 Task: Check the sale-to-list ratio of recessed lighting in the last 3 years.
Action: Mouse moved to (807, 181)
Screenshot: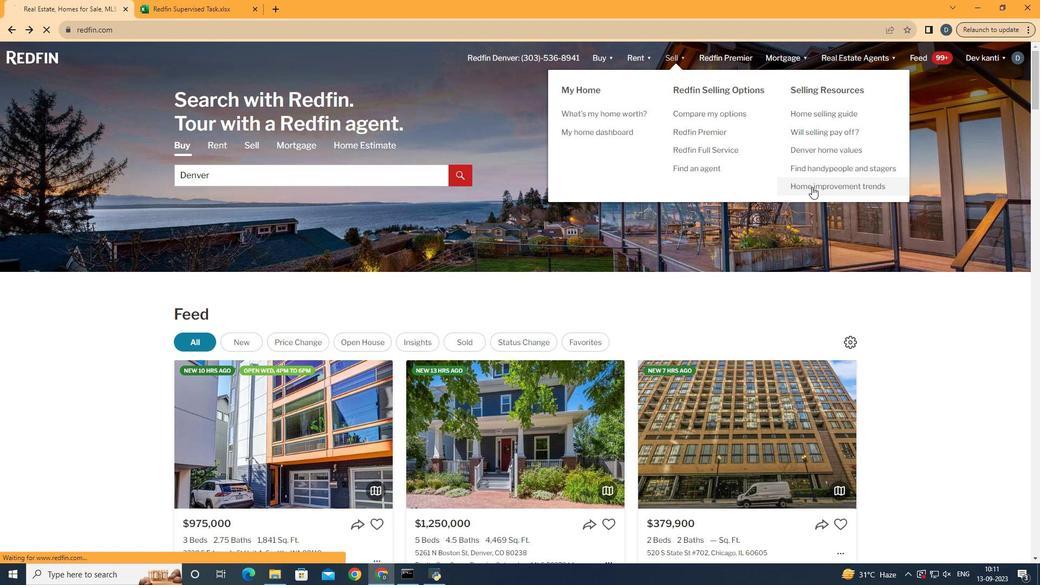 
Action: Mouse pressed left at (807, 181)
Screenshot: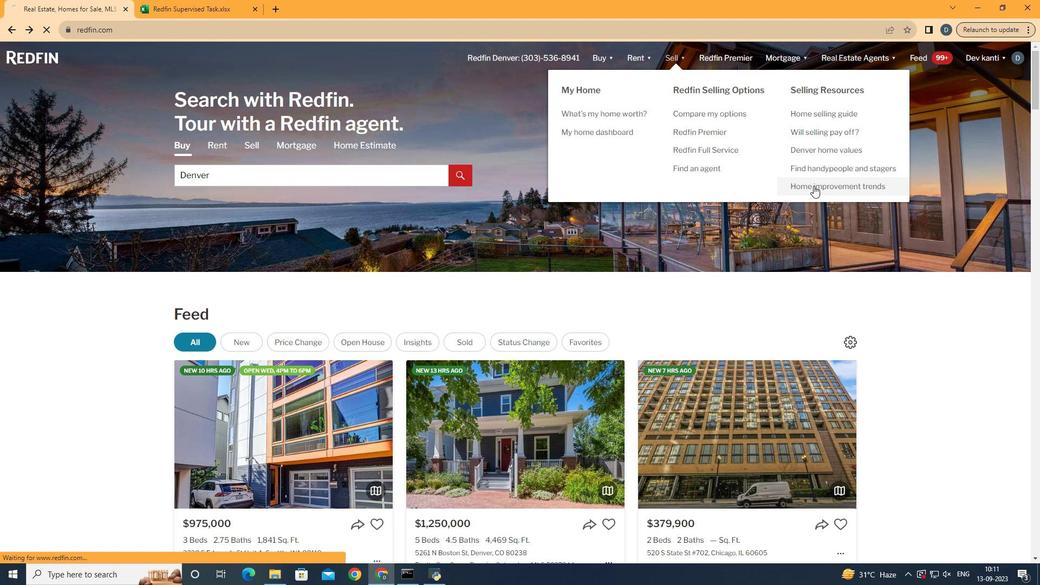 
Action: Mouse moved to (259, 200)
Screenshot: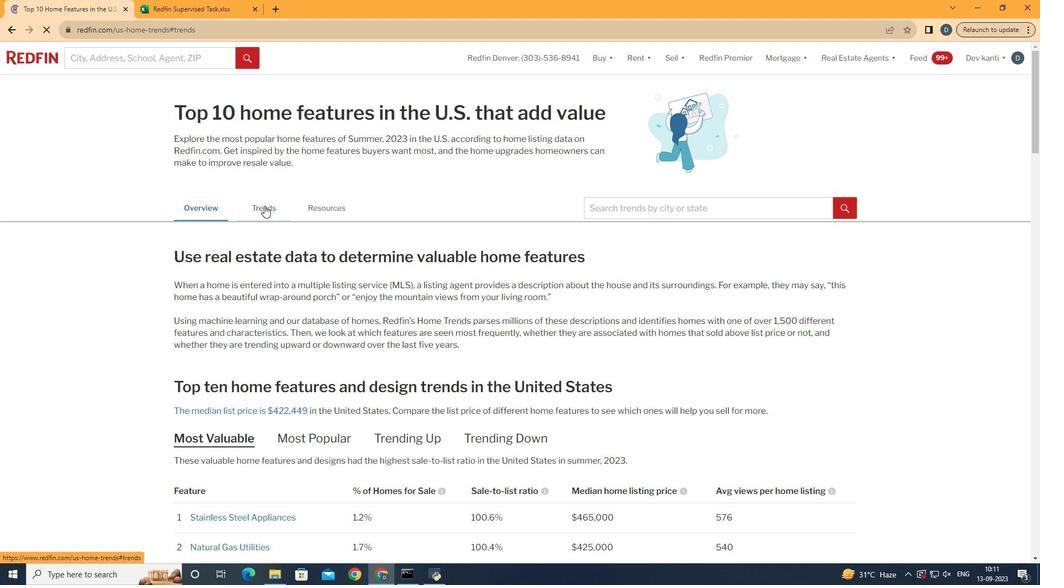 
Action: Mouse pressed left at (259, 200)
Screenshot: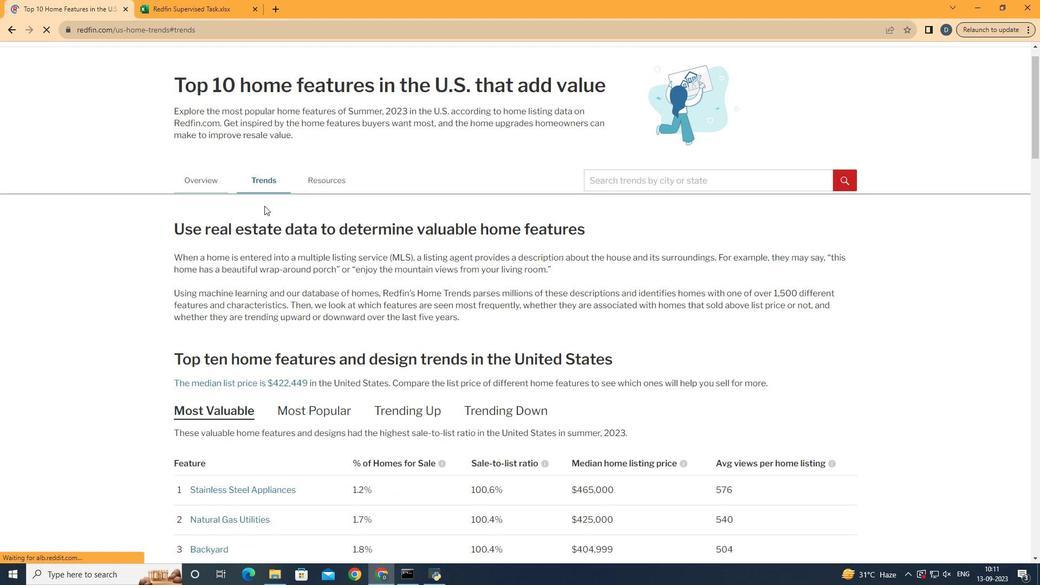 
Action: Mouse moved to (320, 375)
Screenshot: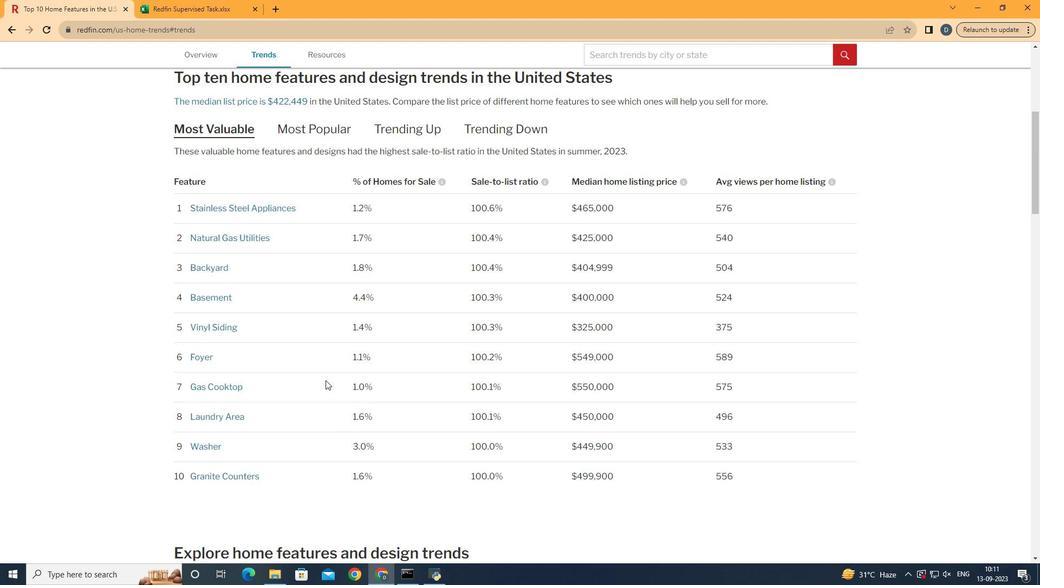 
Action: Mouse scrolled (320, 374) with delta (0, 0)
Screenshot: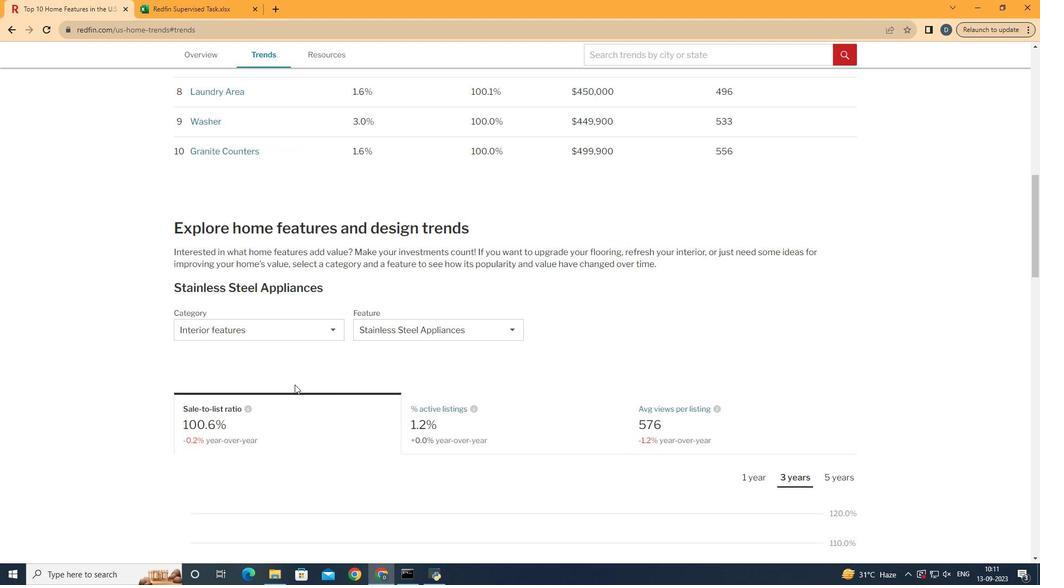 
Action: Mouse scrolled (320, 374) with delta (0, 0)
Screenshot: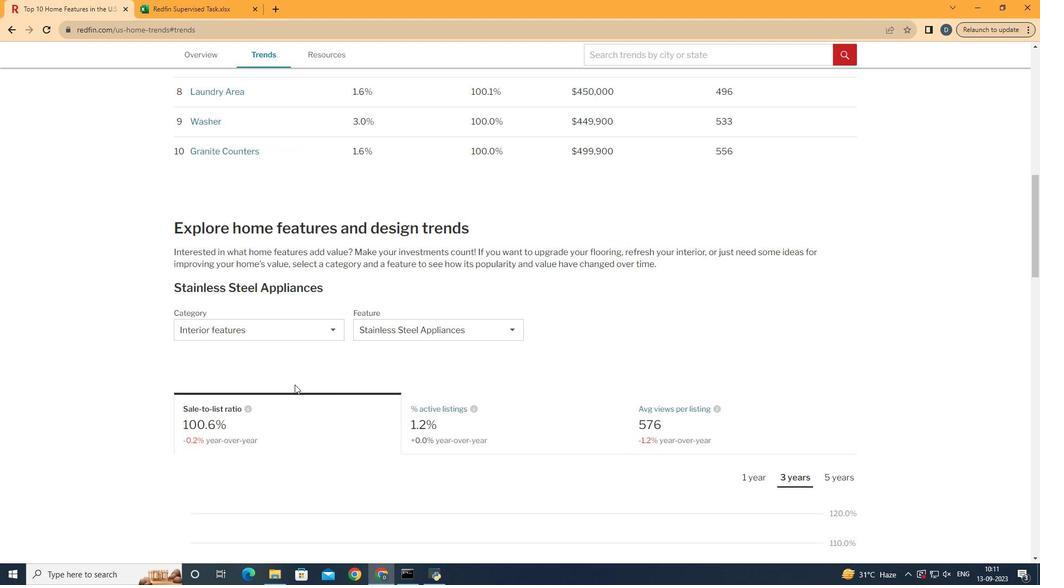 
Action: Mouse scrolled (320, 374) with delta (0, 0)
Screenshot: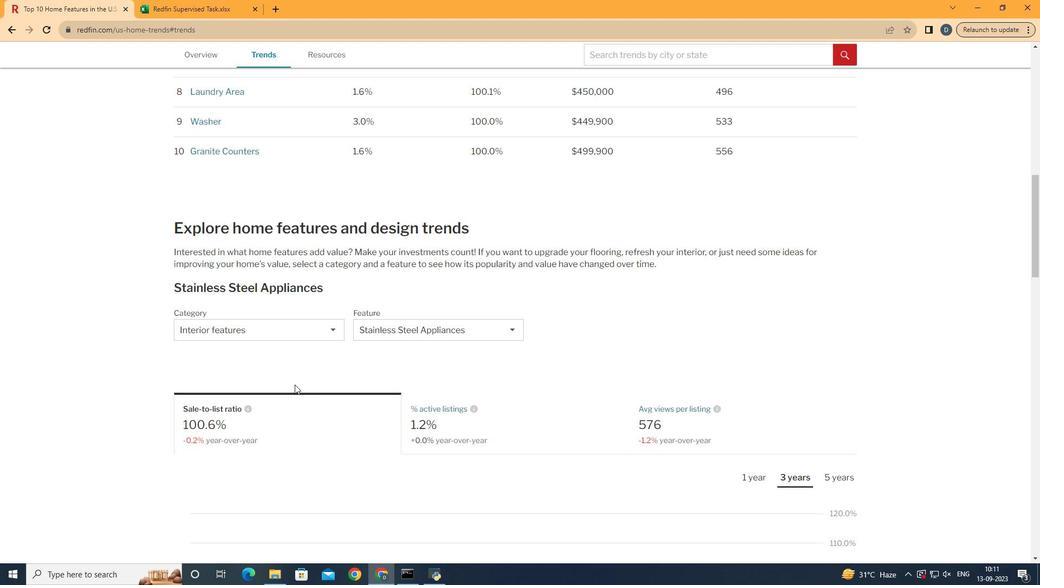 
Action: Mouse scrolled (320, 374) with delta (0, 0)
Screenshot: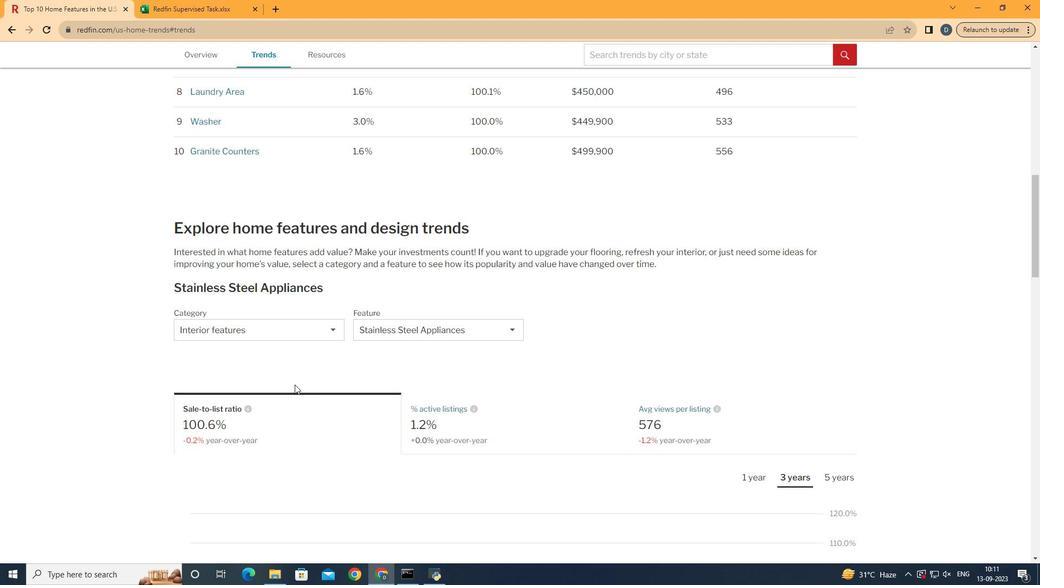 
Action: Mouse scrolled (320, 374) with delta (0, 0)
Screenshot: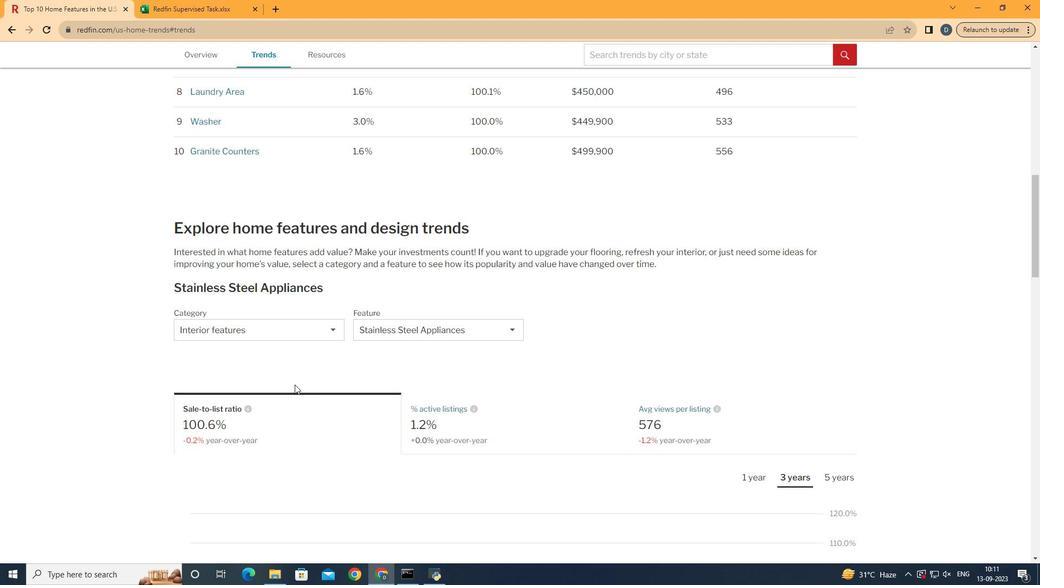 
Action: Mouse scrolled (320, 374) with delta (0, 0)
Screenshot: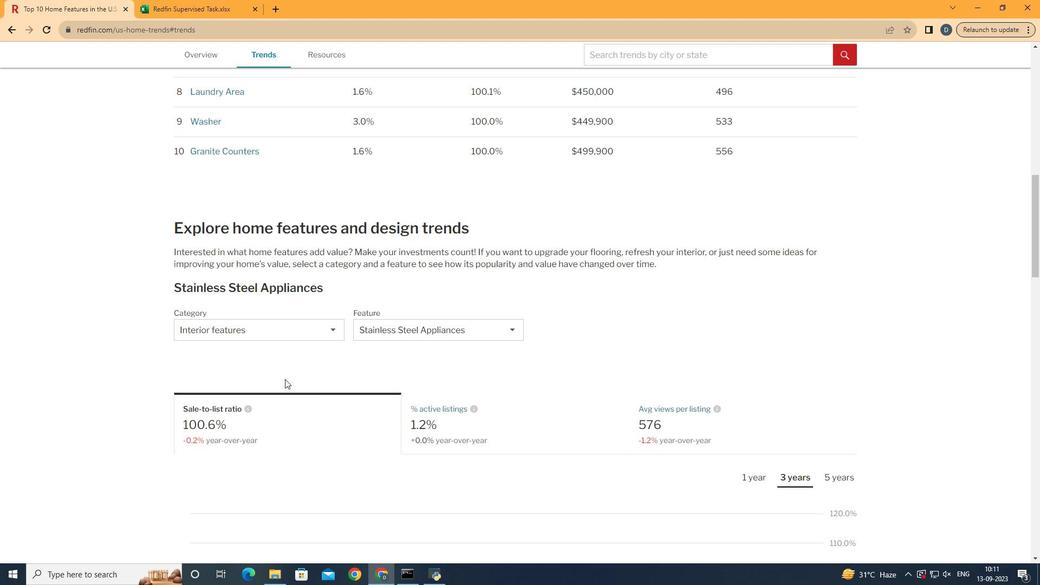 
Action: Mouse moved to (271, 359)
Screenshot: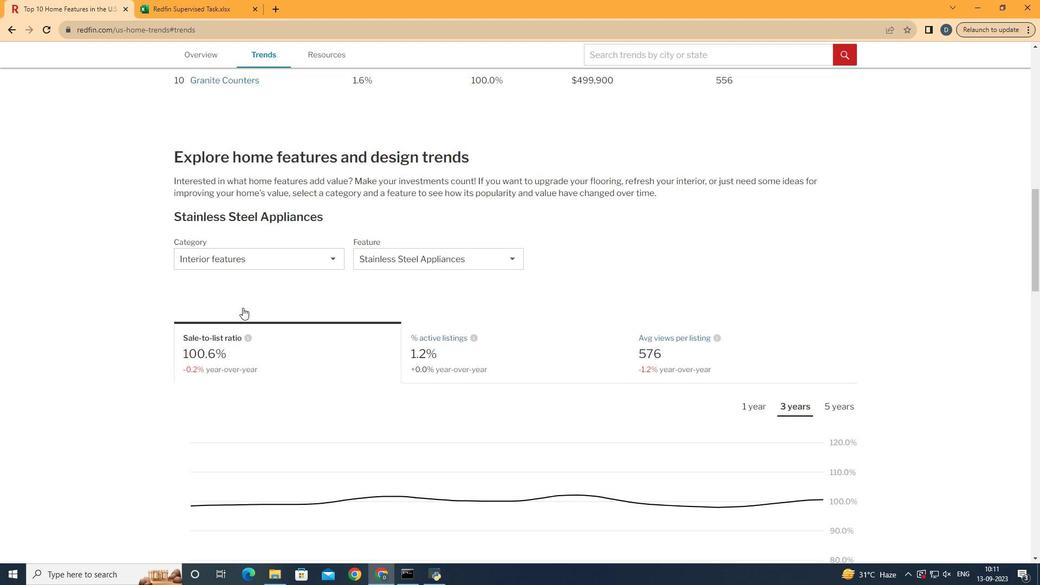 
Action: Mouse scrolled (271, 359) with delta (0, 0)
Screenshot: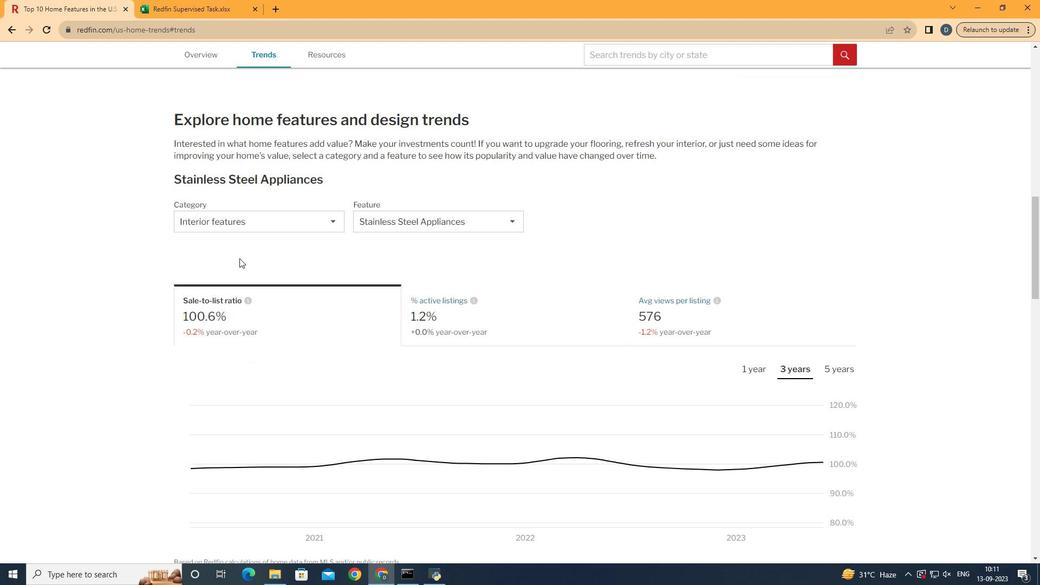 
Action: Mouse scrolled (271, 359) with delta (0, 0)
Screenshot: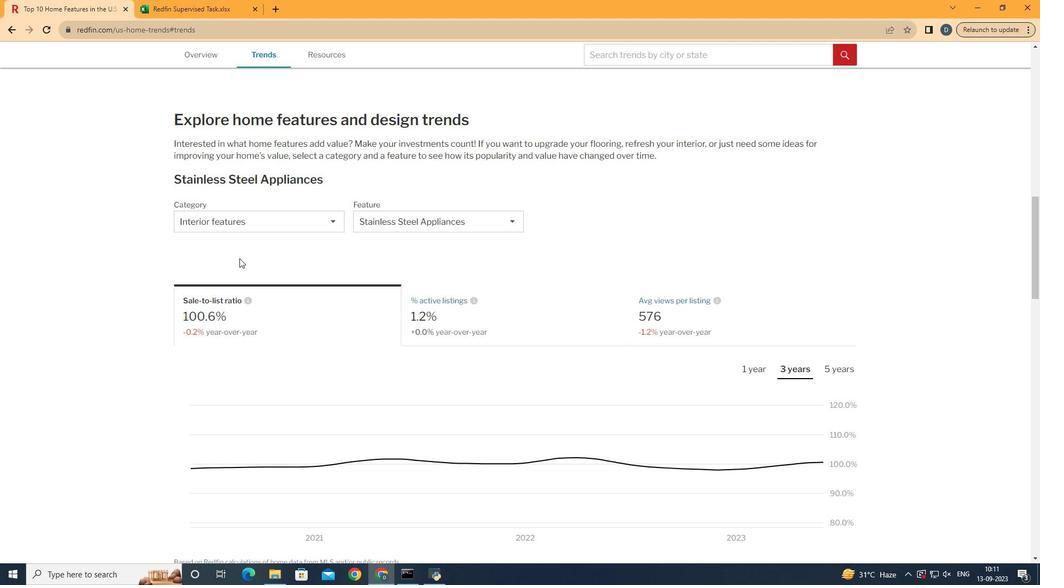 
Action: Mouse moved to (246, 220)
Screenshot: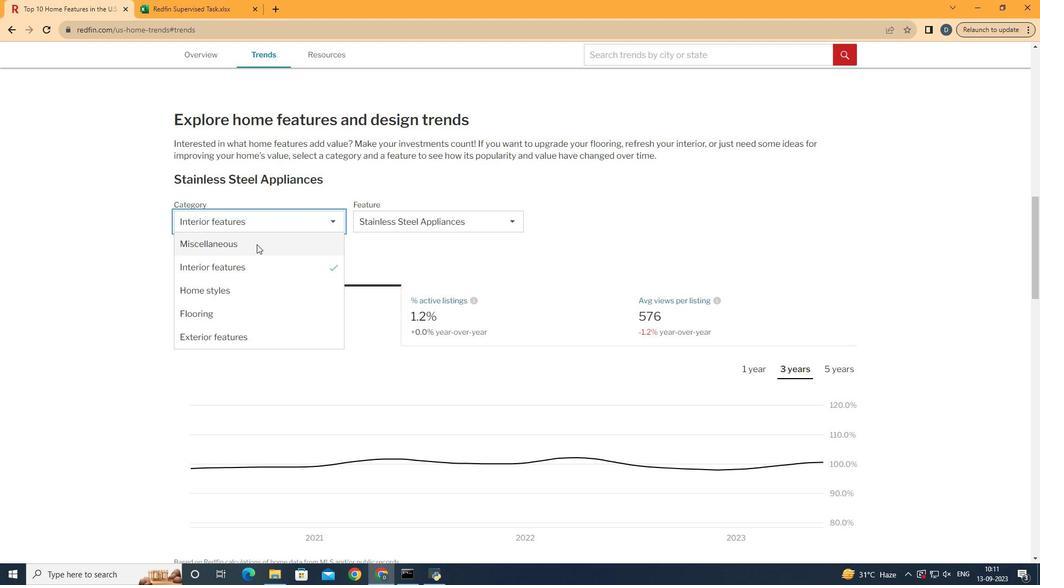
Action: Mouse pressed left at (246, 220)
Screenshot: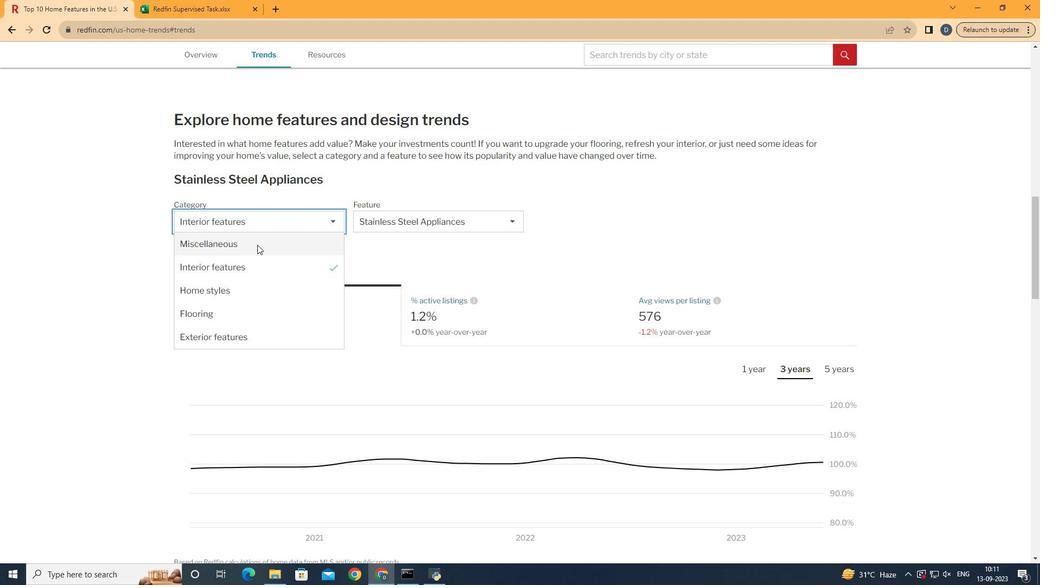 
Action: Mouse moved to (255, 258)
Screenshot: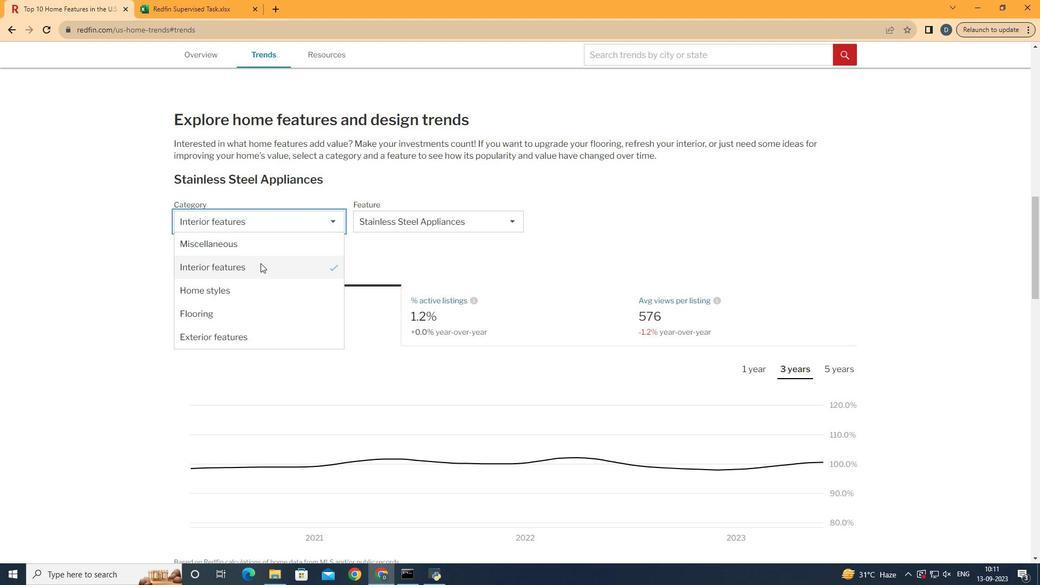 
Action: Mouse pressed left at (255, 258)
Screenshot: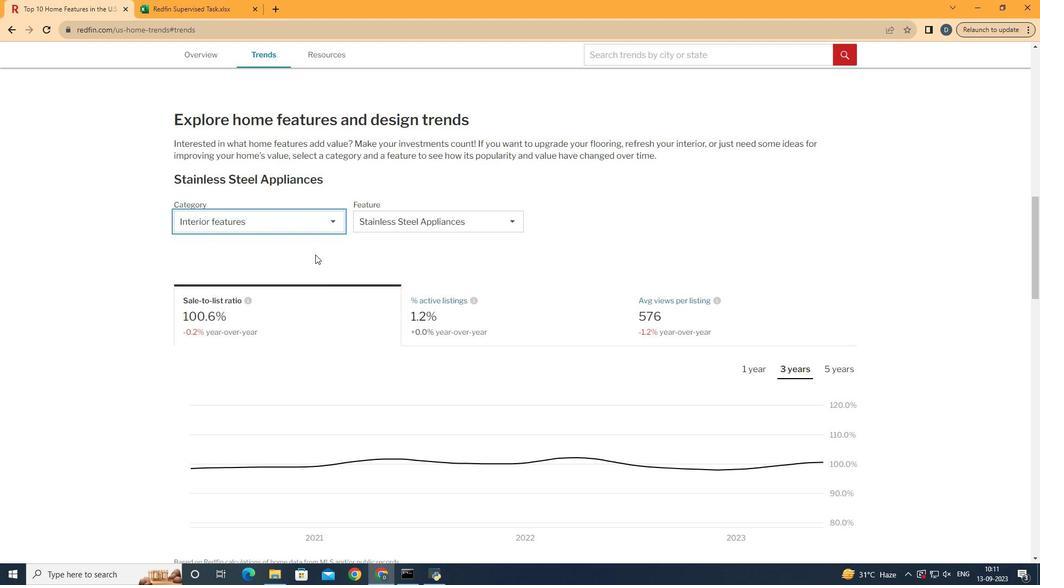 
Action: Mouse moved to (441, 217)
Screenshot: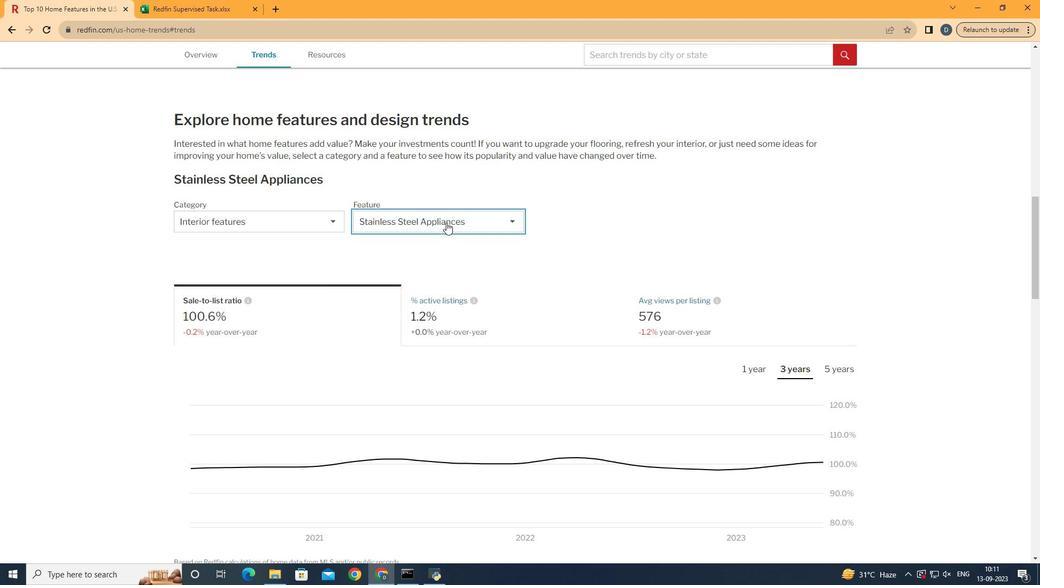 
Action: Mouse pressed left at (441, 217)
Screenshot: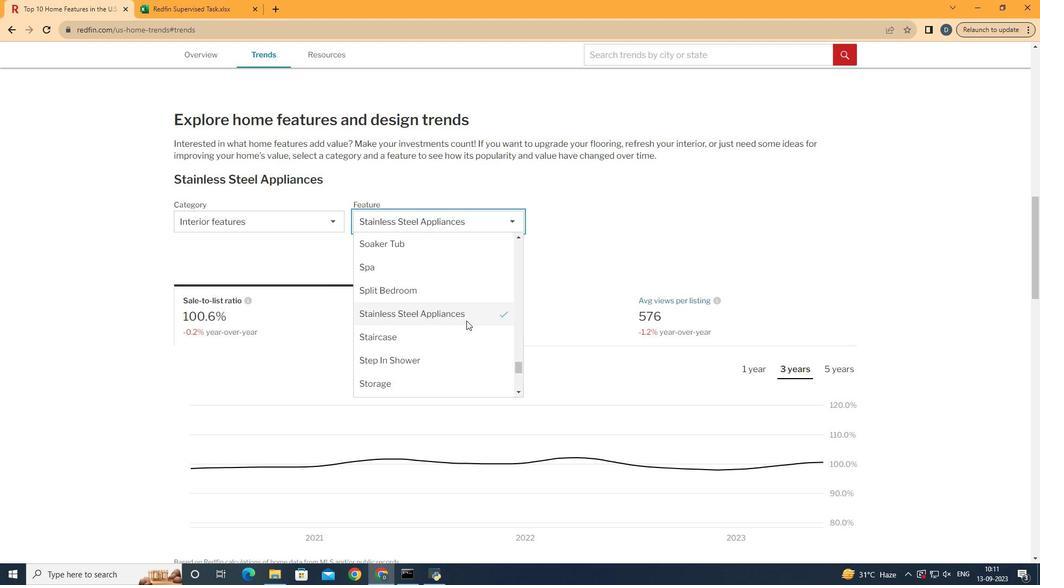 
Action: Mouse moved to (465, 321)
Screenshot: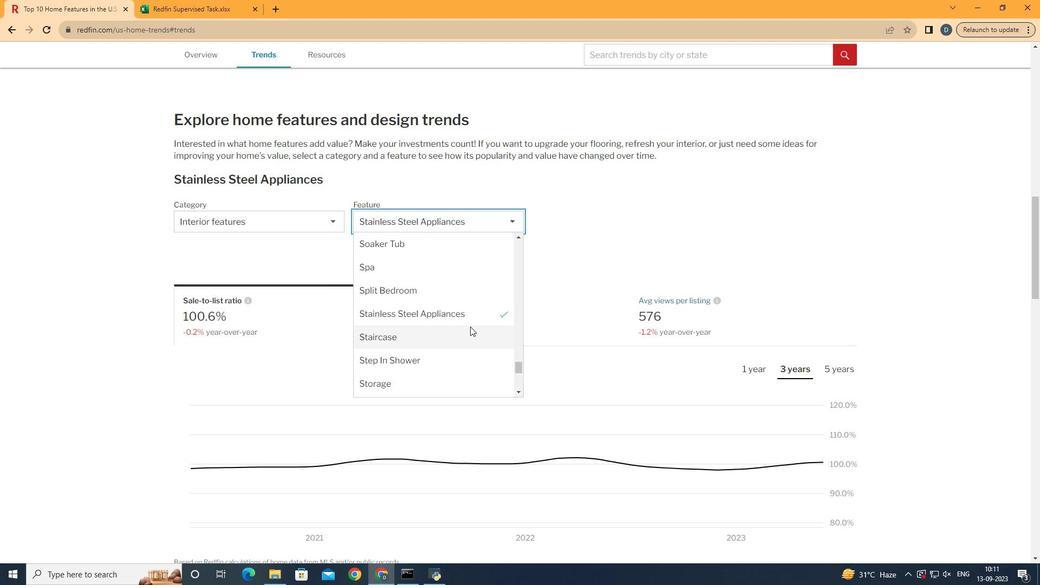 
Action: Mouse scrolled (465, 321) with delta (0, 0)
Screenshot: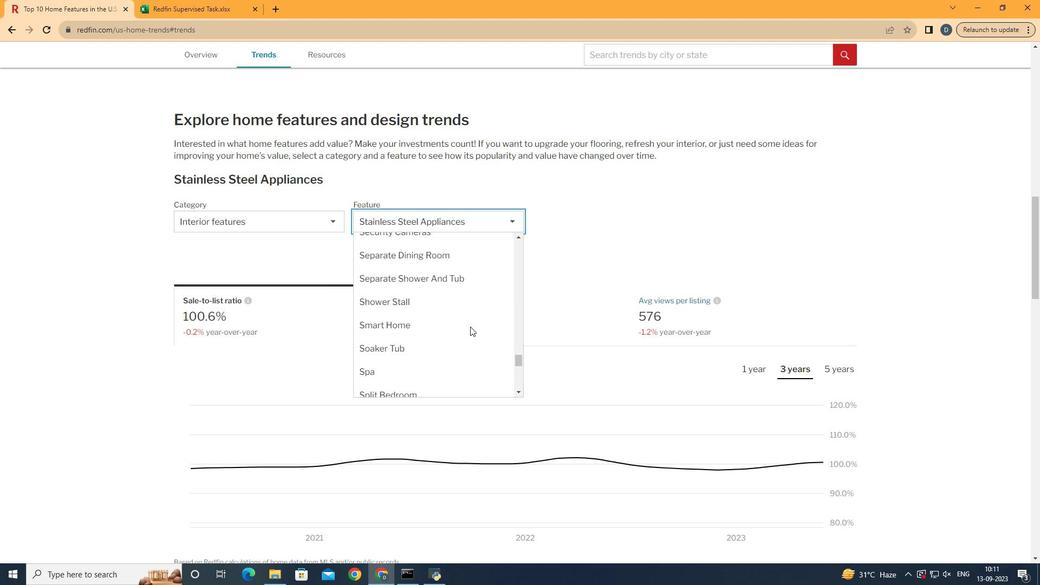 
Action: Mouse scrolled (465, 321) with delta (0, 0)
Screenshot: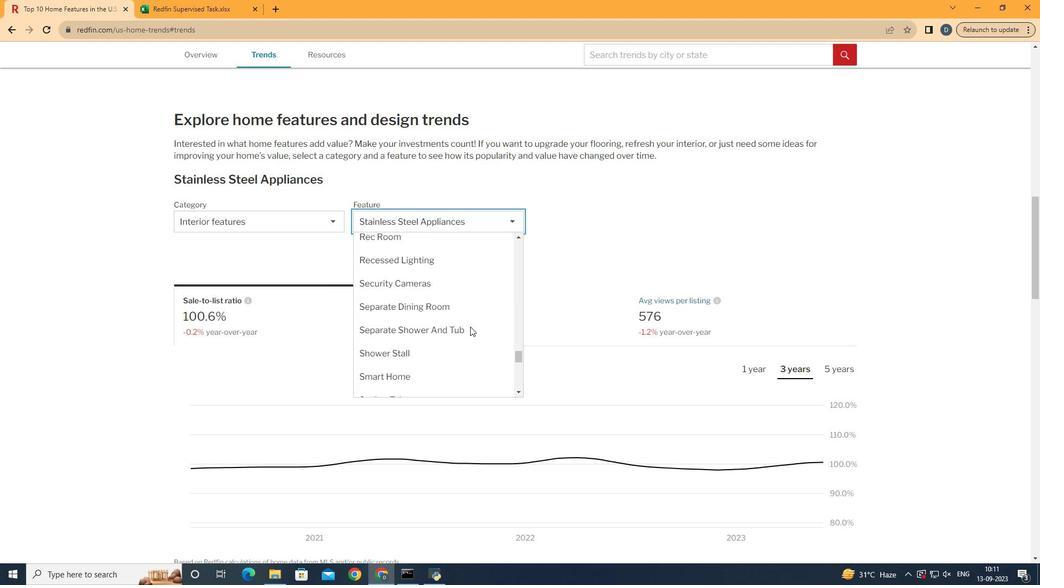 
Action: Mouse scrolled (465, 321) with delta (0, 0)
Screenshot: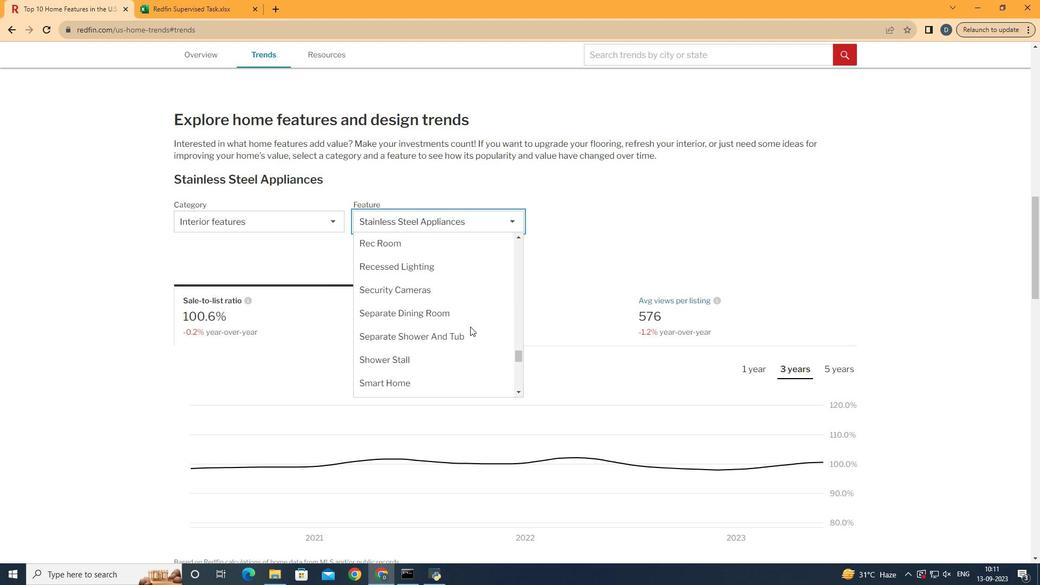 
Action: Mouse moved to (465, 272)
Screenshot: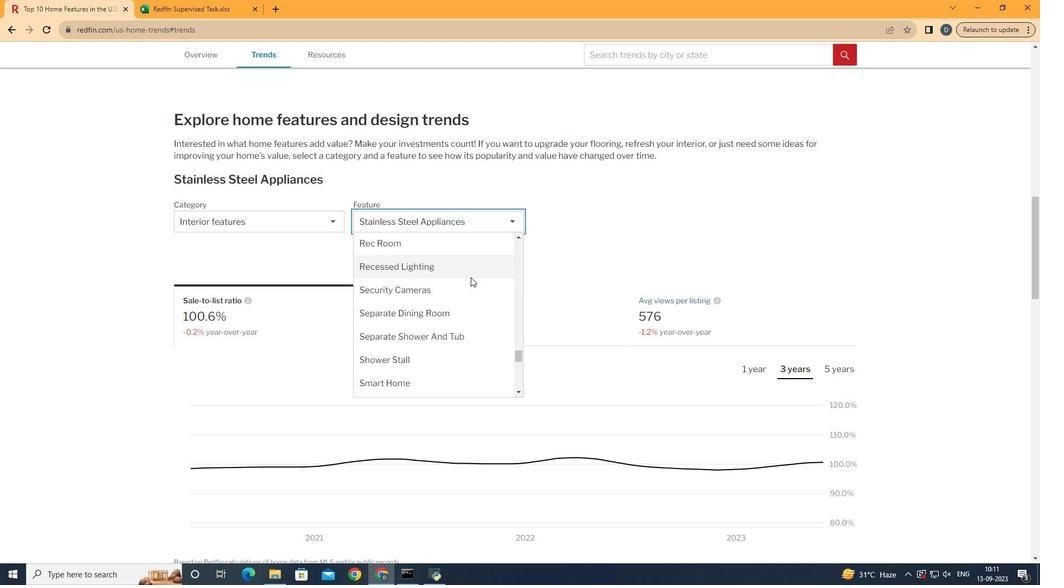 
Action: Mouse pressed left at (465, 272)
Screenshot: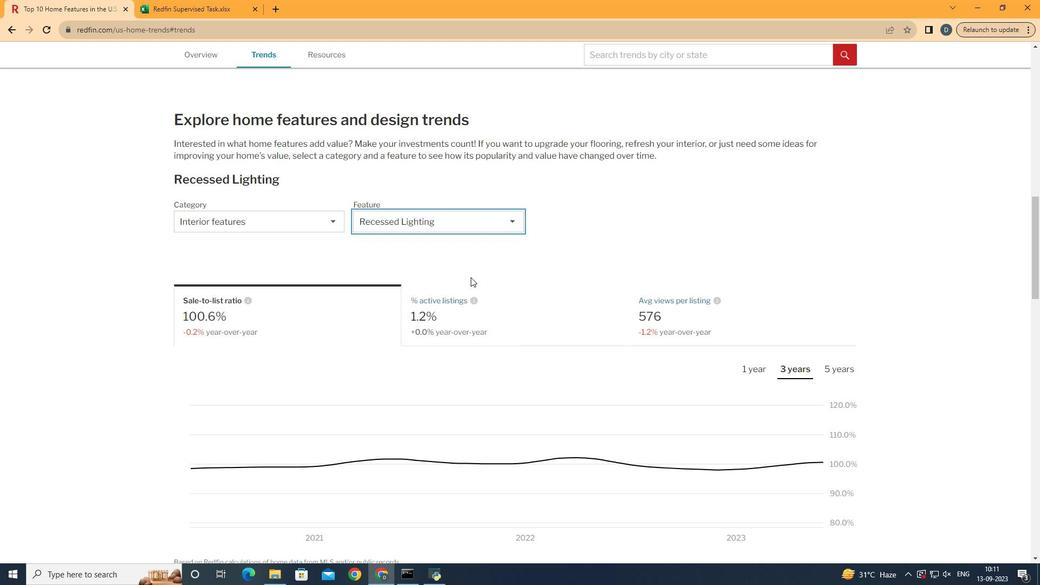 
Action: Mouse moved to (327, 309)
Screenshot: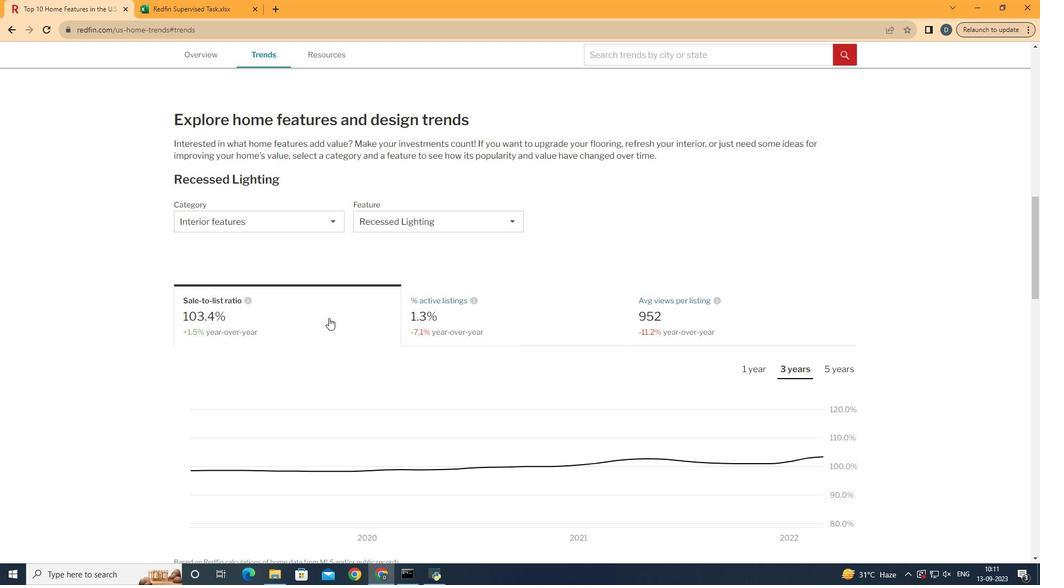 
Action: Mouse pressed left at (327, 309)
Screenshot: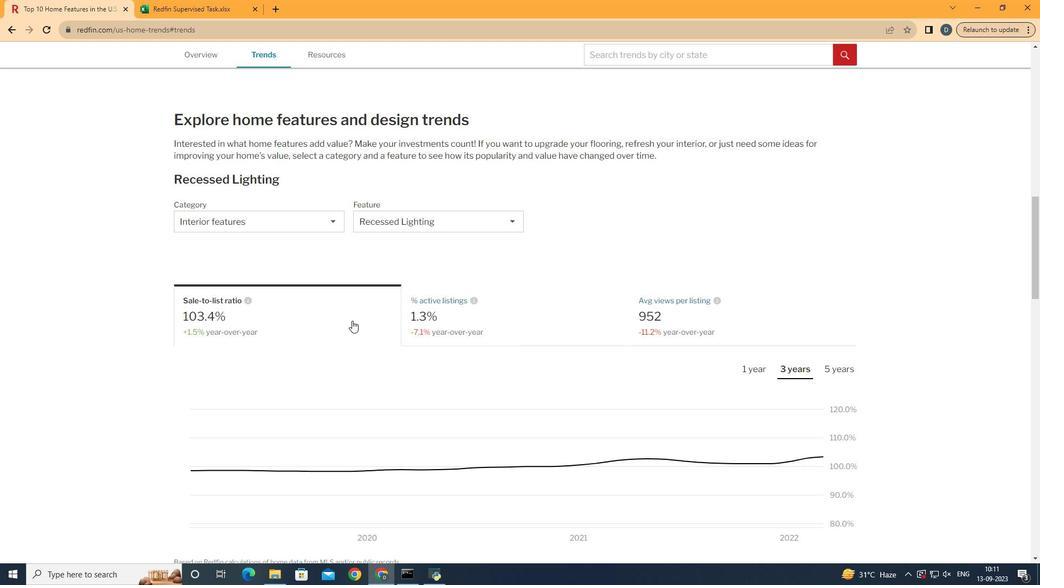 
Action: Mouse moved to (788, 361)
Screenshot: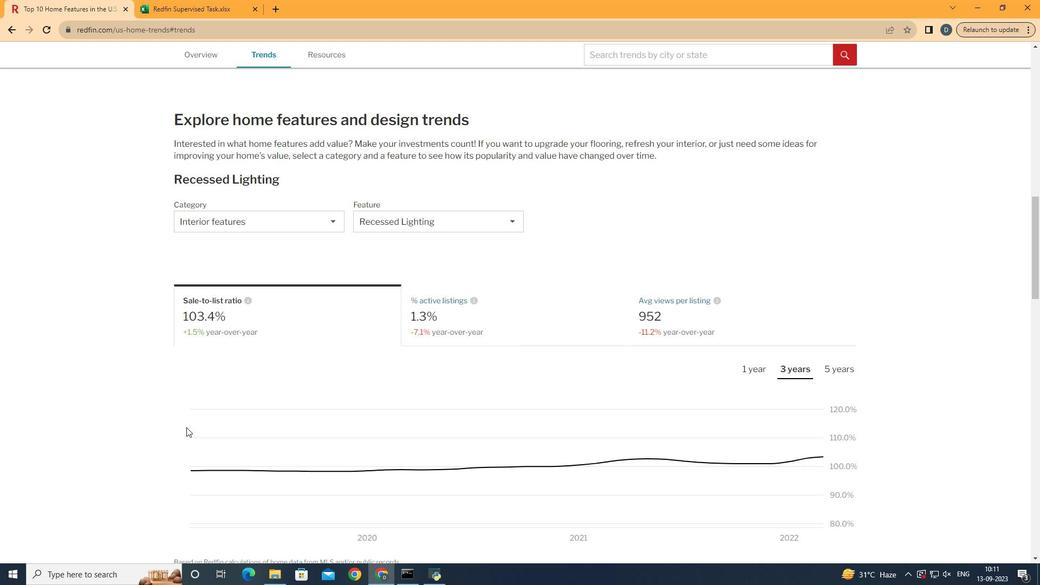 
Action: Mouse pressed left at (788, 361)
Screenshot: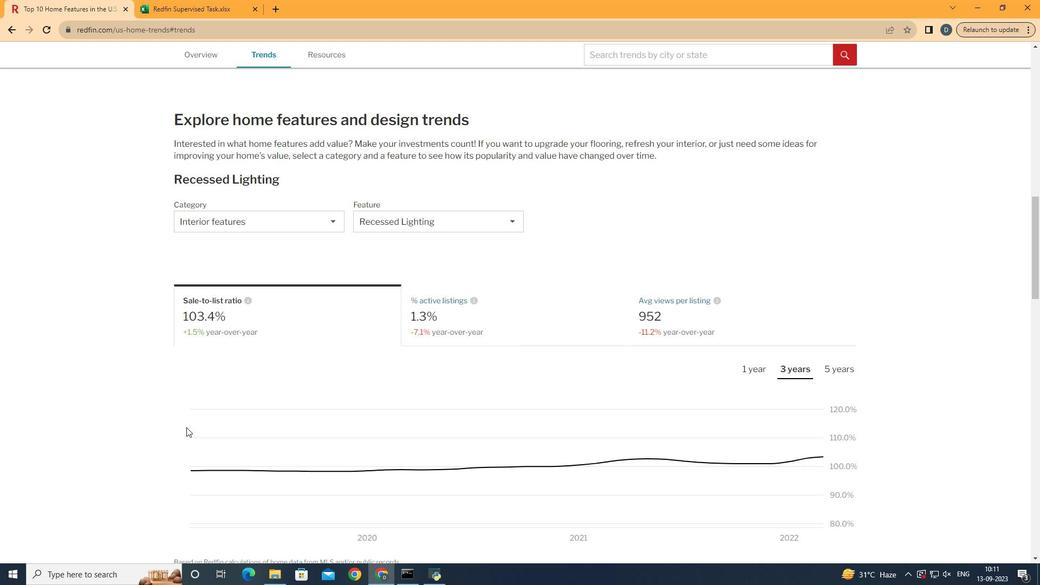 
Action: Mouse moved to (201, 447)
Screenshot: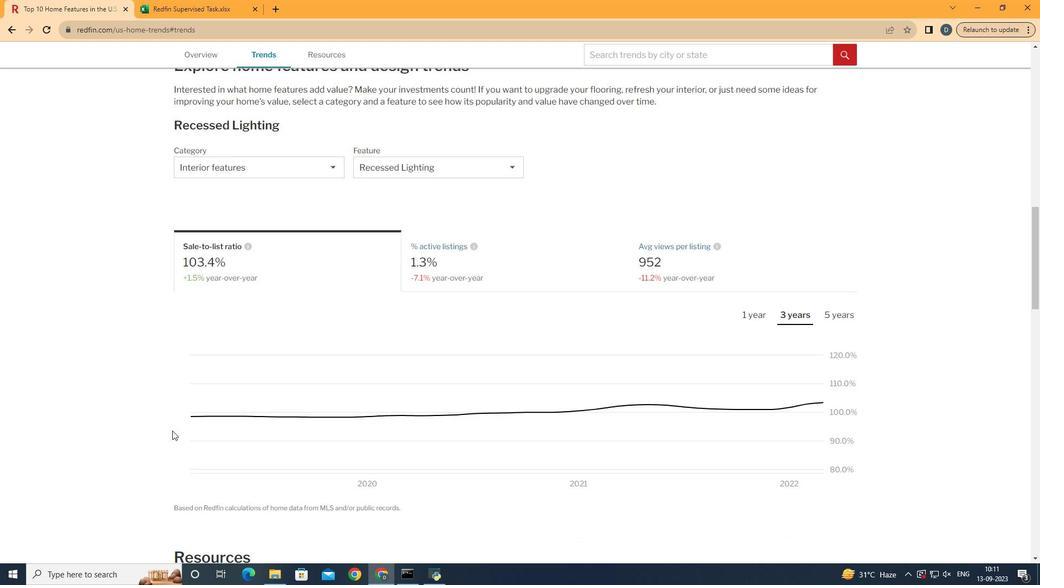 
Action: Mouse scrolled (201, 446) with delta (0, 0)
Screenshot: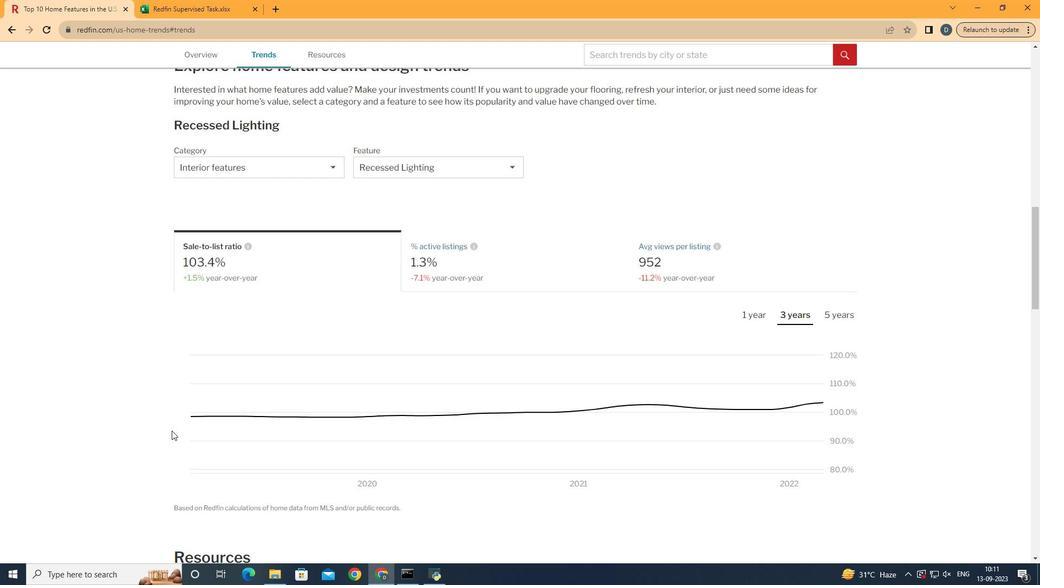 
Action: Mouse moved to (821, 389)
Screenshot: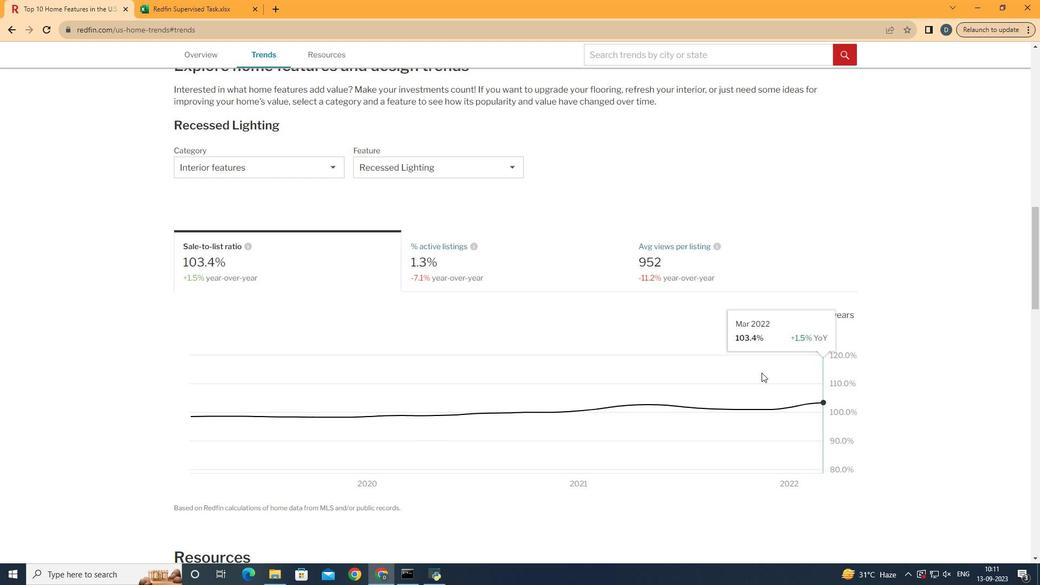 
